 Task: Set the tone-mapping algorithm for Open GL video output for Windows to "Gamma-Power law".
Action: Mouse moved to (110, 25)
Screenshot: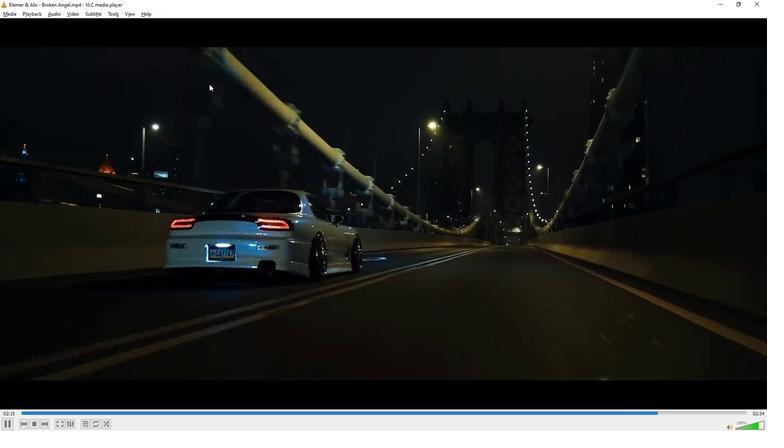 
Action: Mouse pressed left at (110, 25)
Screenshot: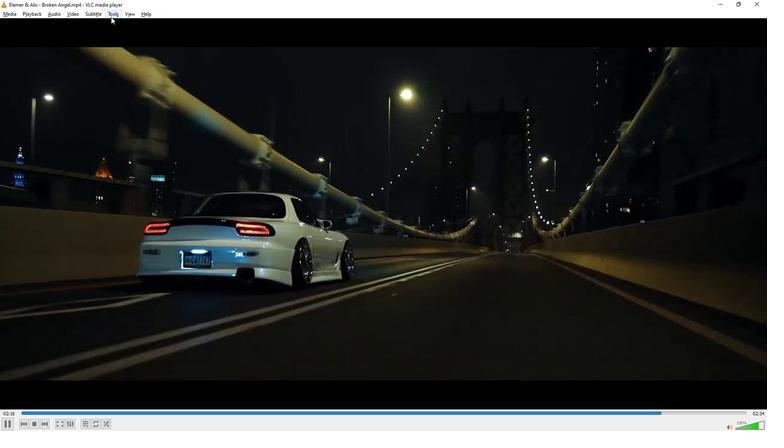 
Action: Mouse moved to (125, 110)
Screenshot: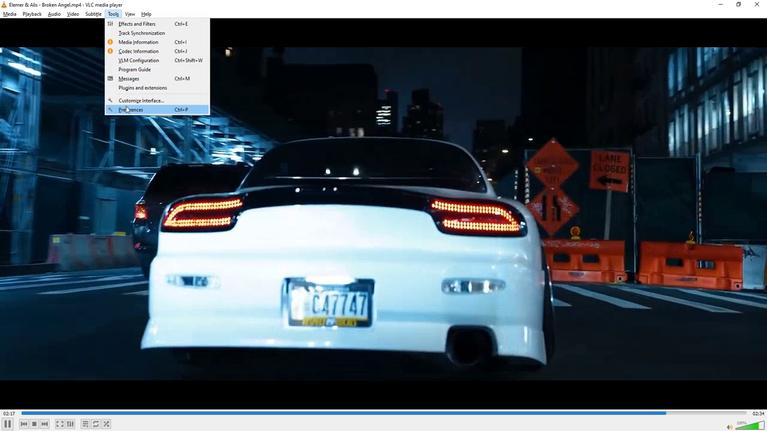 
Action: Mouse pressed left at (125, 110)
Screenshot: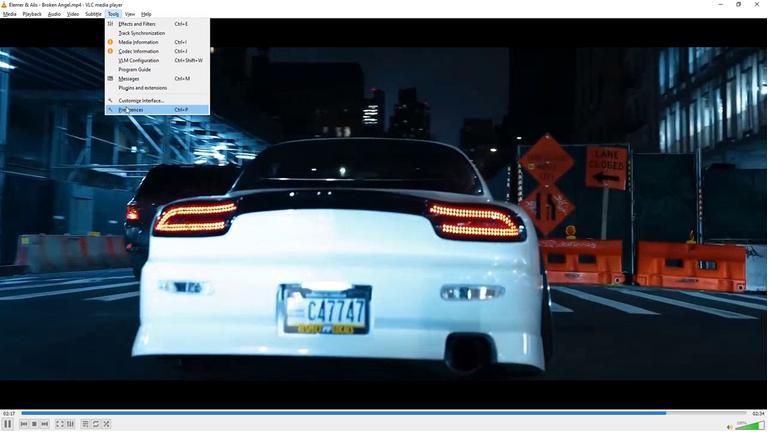 
Action: Mouse moved to (169, 337)
Screenshot: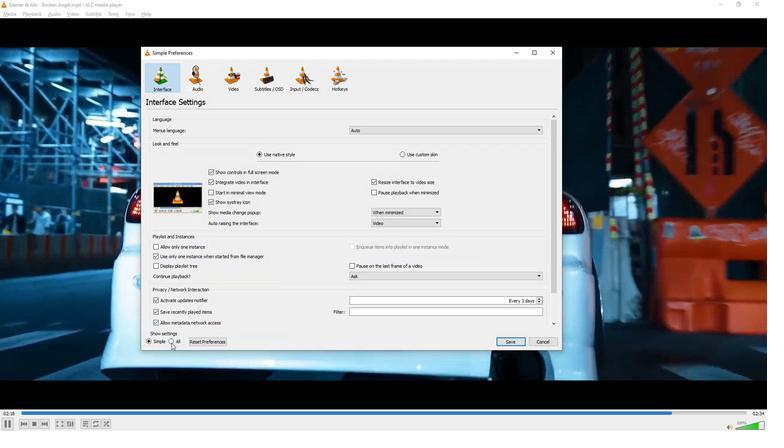 
Action: Mouse pressed left at (169, 337)
Screenshot: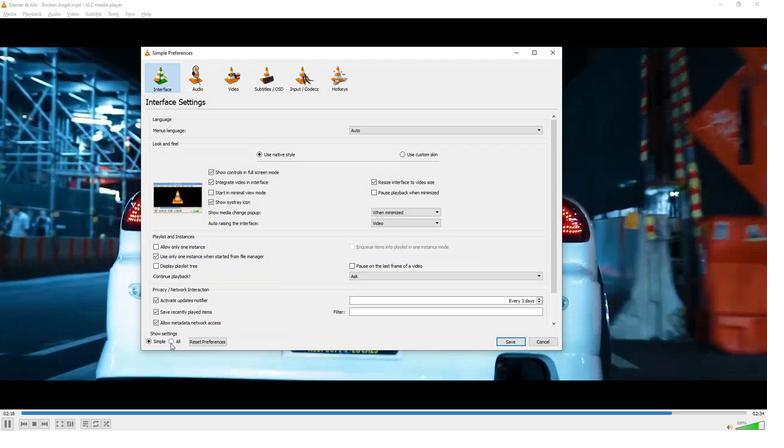 
Action: Mouse moved to (184, 274)
Screenshot: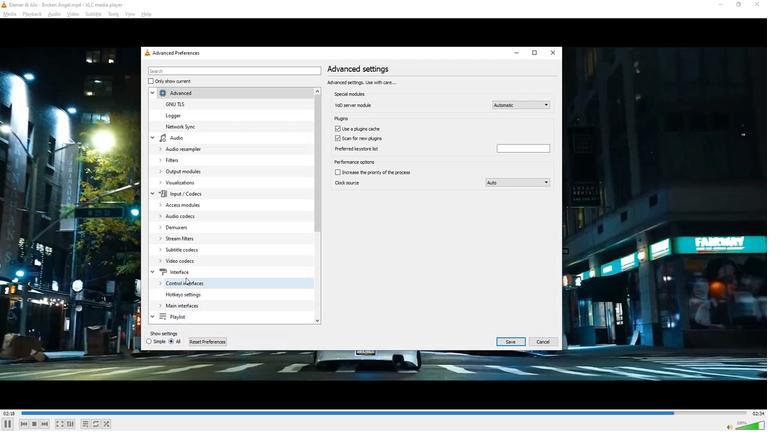 
Action: Mouse scrolled (184, 273) with delta (0, 0)
Screenshot: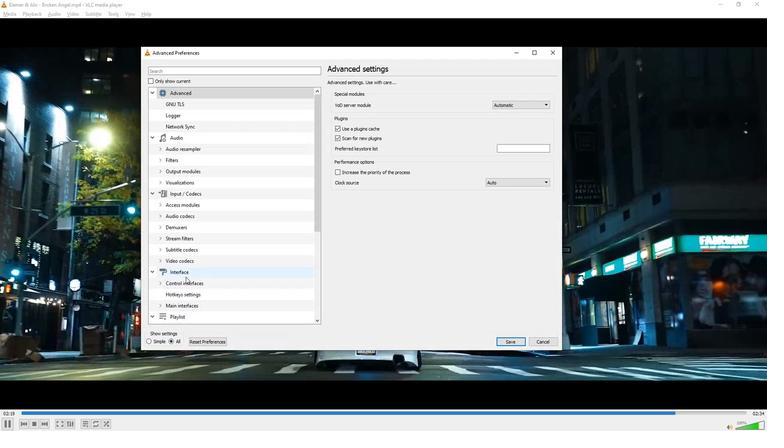 
Action: Mouse scrolled (184, 273) with delta (0, 0)
Screenshot: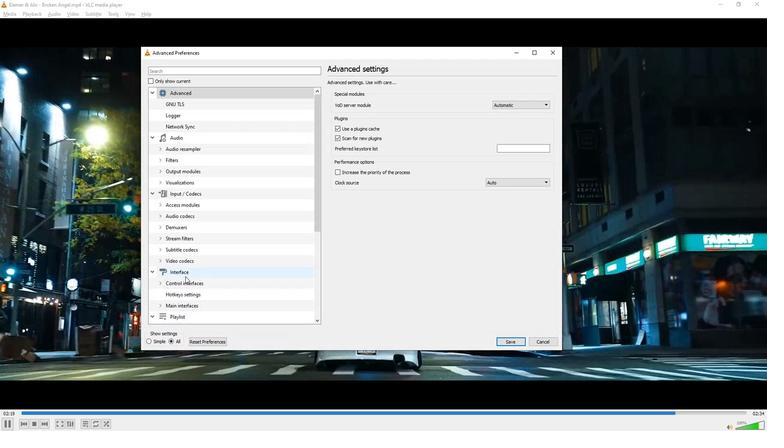 
Action: Mouse moved to (184, 274)
Screenshot: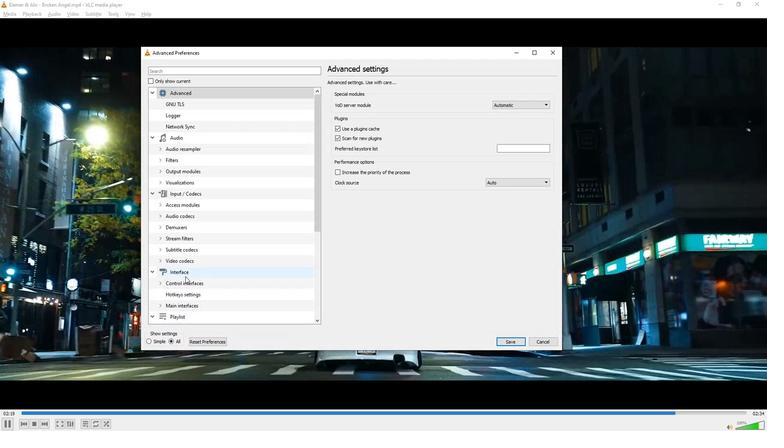 
Action: Mouse scrolled (184, 273) with delta (0, 0)
Screenshot: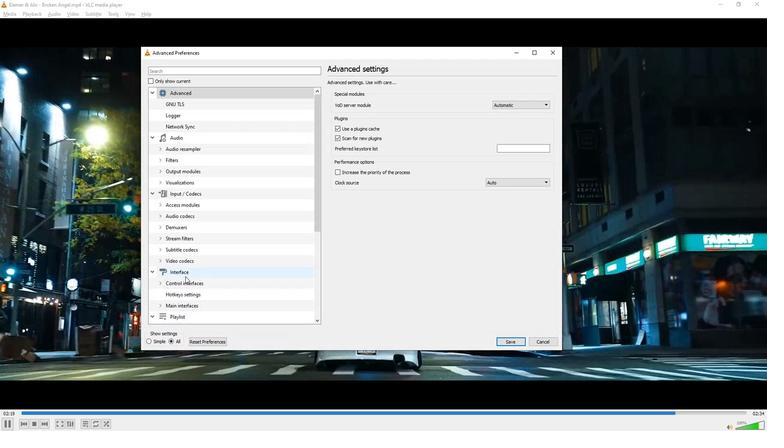 
Action: Mouse moved to (184, 274)
Screenshot: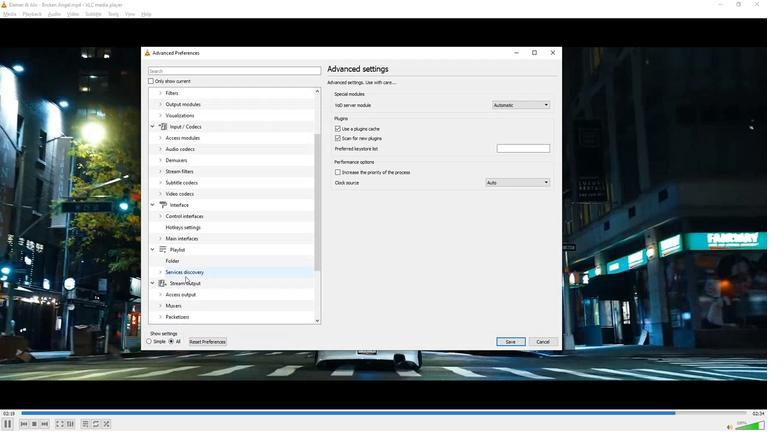 
Action: Mouse scrolled (184, 273) with delta (0, 0)
Screenshot: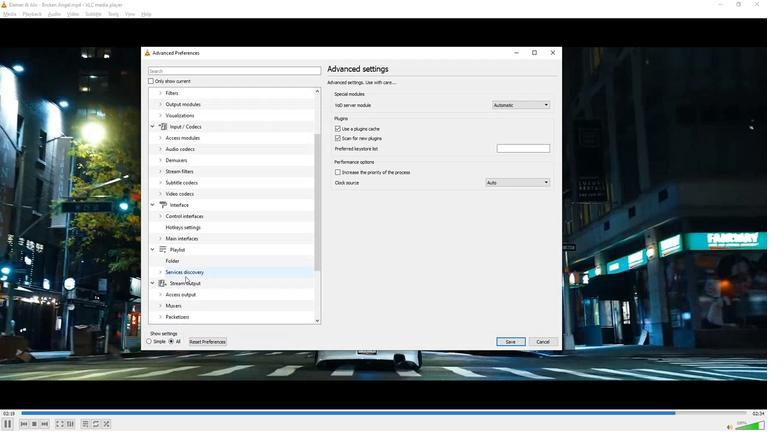 
Action: Mouse scrolled (184, 273) with delta (0, 0)
Screenshot: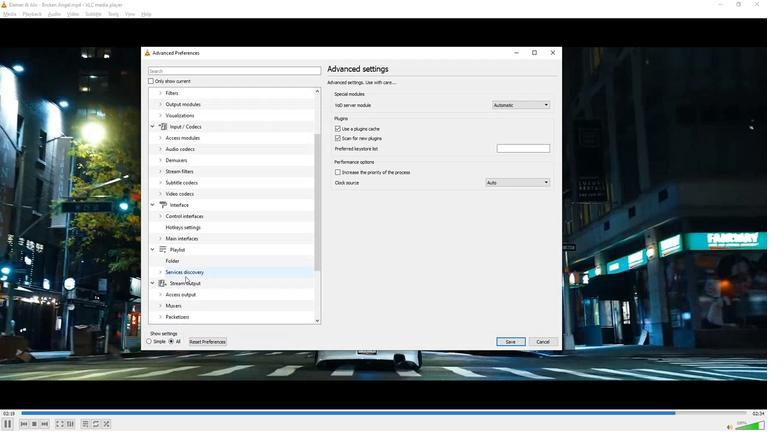 
Action: Mouse moved to (184, 274)
Screenshot: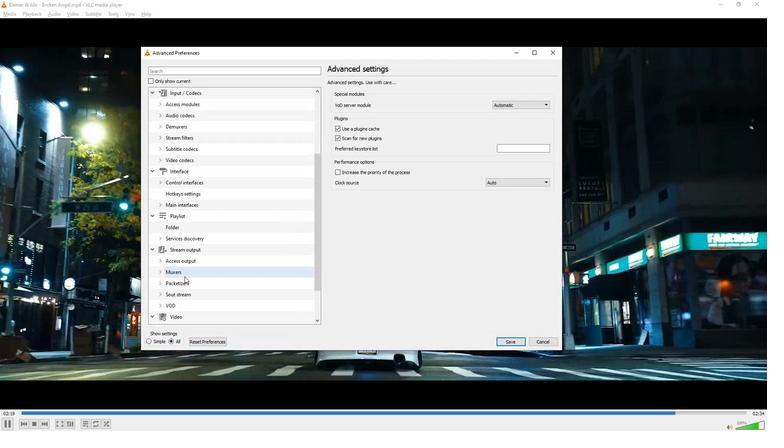 
Action: Mouse scrolled (184, 273) with delta (0, 0)
Screenshot: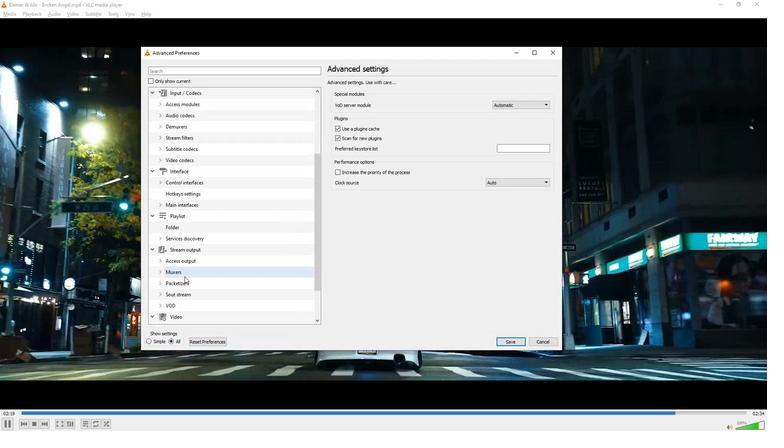 
Action: Mouse moved to (157, 291)
Screenshot: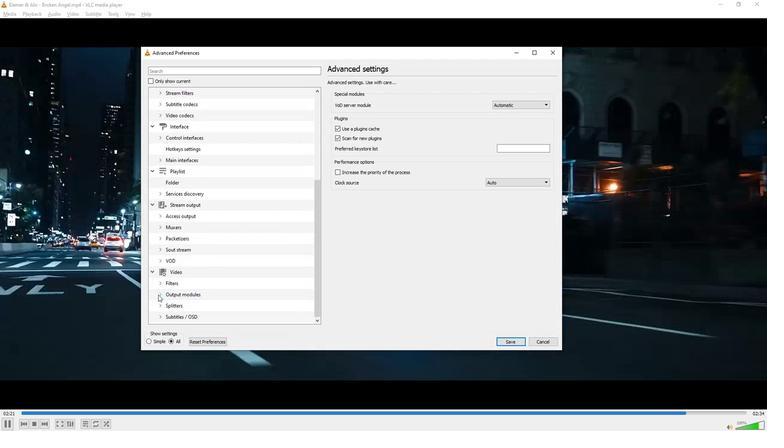
Action: Mouse pressed left at (157, 291)
Screenshot: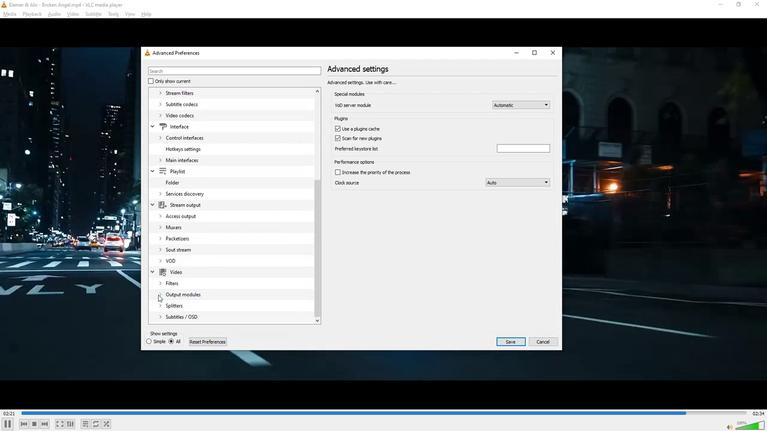 
Action: Mouse moved to (163, 283)
Screenshot: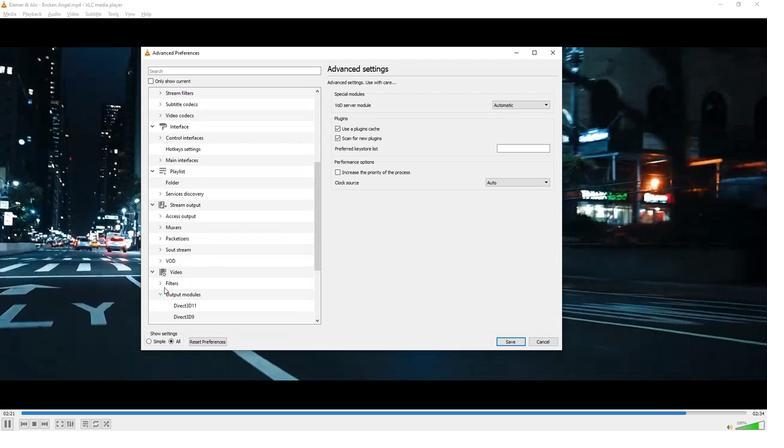 
Action: Mouse scrolled (163, 283) with delta (0, 0)
Screenshot: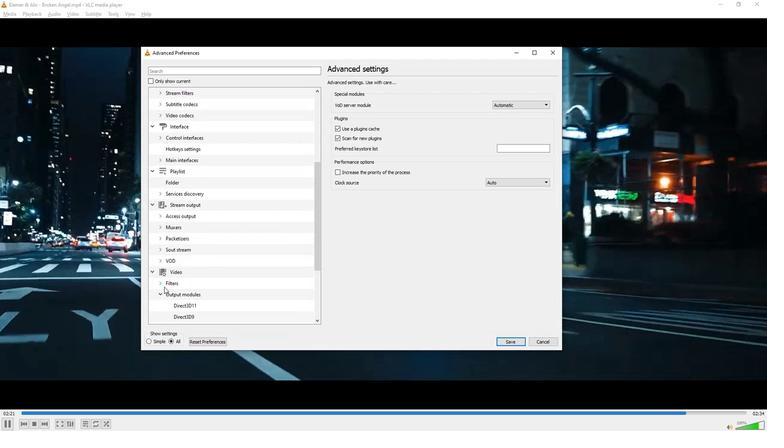 
Action: Mouse scrolled (163, 283) with delta (0, 0)
Screenshot: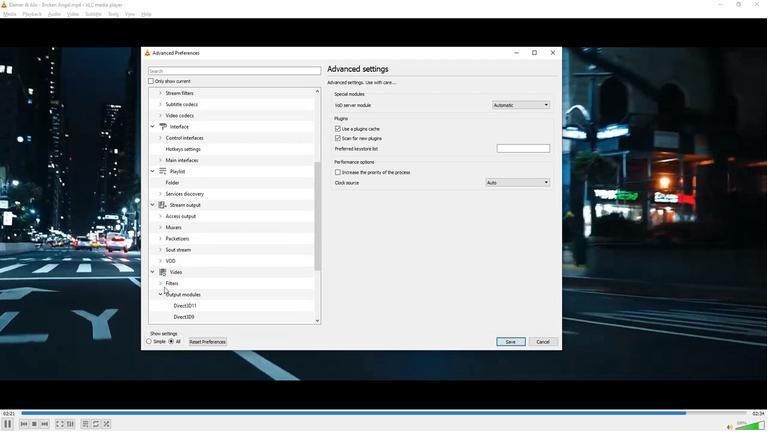 
Action: Mouse scrolled (163, 283) with delta (0, 0)
Screenshot: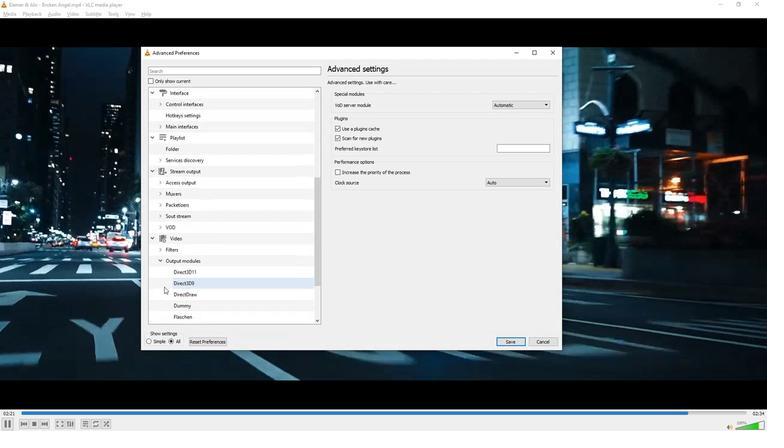 
Action: Mouse scrolled (163, 283) with delta (0, 0)
Screenshot: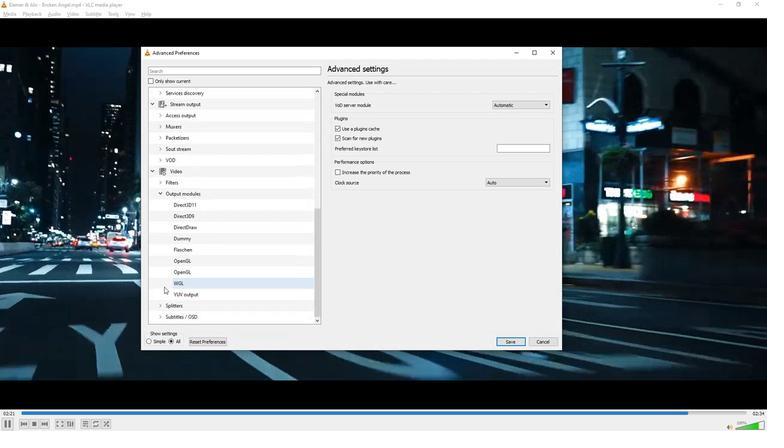 
Action: Mouse scrolled (163, 283) with delta (0, 0)
Screenshot: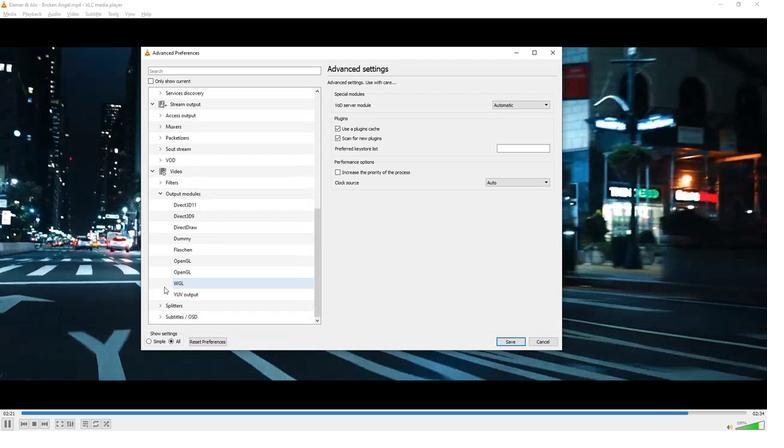 
Action: Mouse moved to (182, 269)
Screenshot: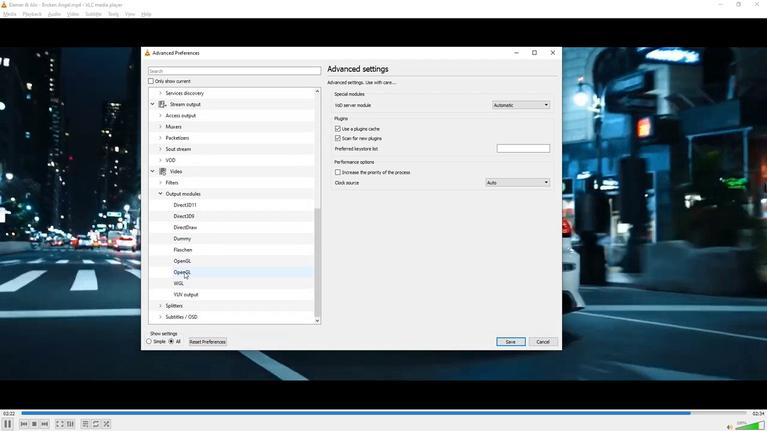
Action: Mouse pressed left at (182, 269)
Screenshot: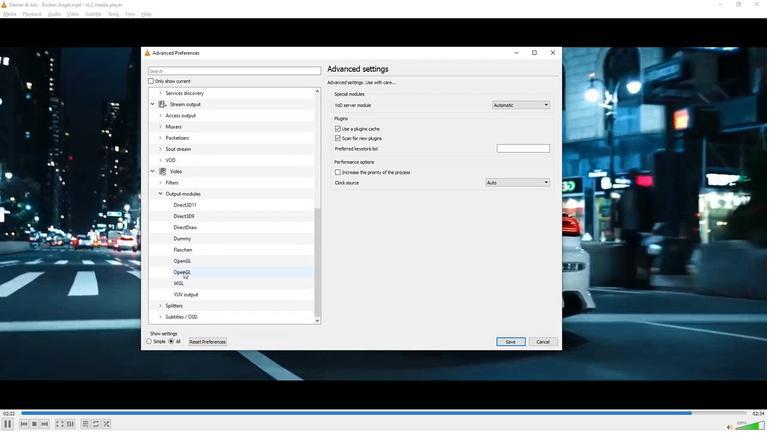 
Action: Mouse moved to (488, 164)
Screenshot: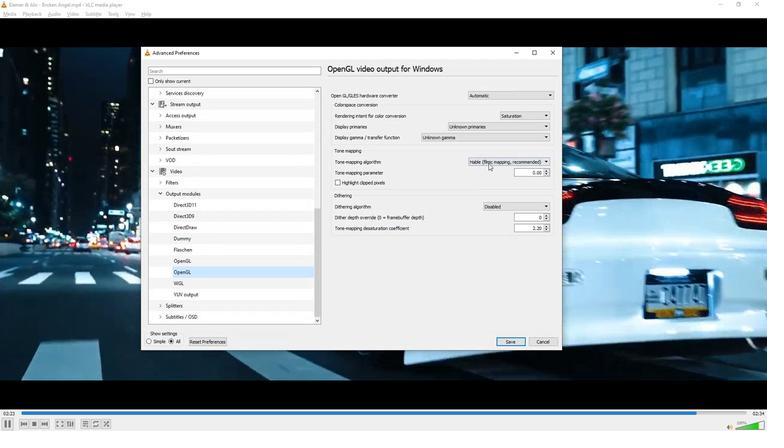 
Action: Mouse pressed left at (488, 164)
Screenshot: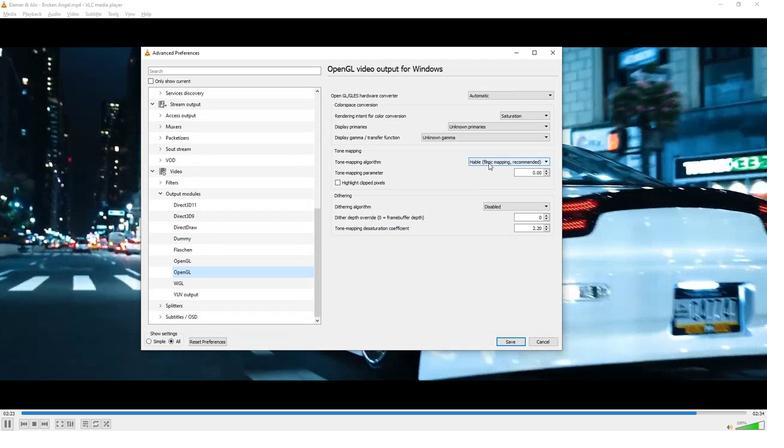 
Action: Mouse moved to (483, 183)
Screenshot: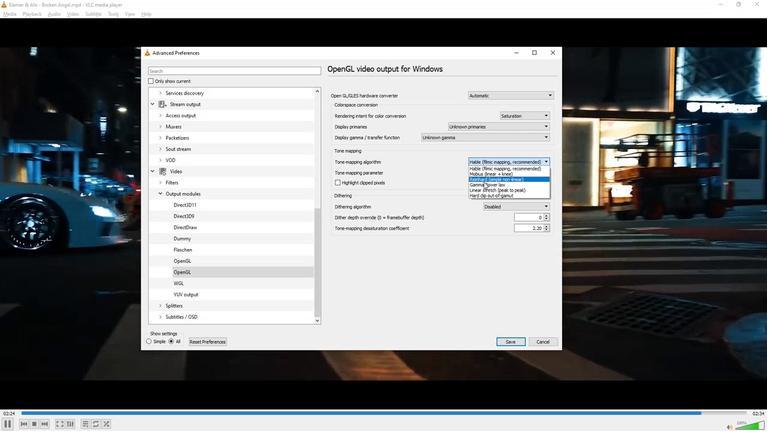 
Action: Mouse pressed left at (483, 183)
Screenshot: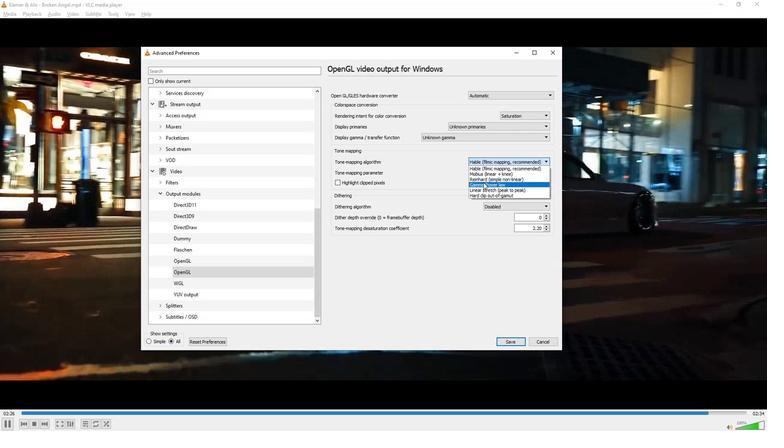 
Action: Mouse moved to (450, 266)
Screenshot: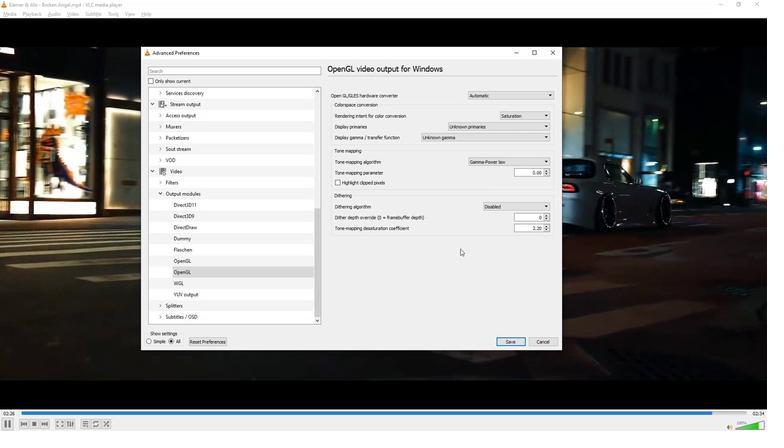 
